 Task: Add Bourbon Salmon Portion to the cart.
Action: Mouse moved to (17, 121)
Screenshot: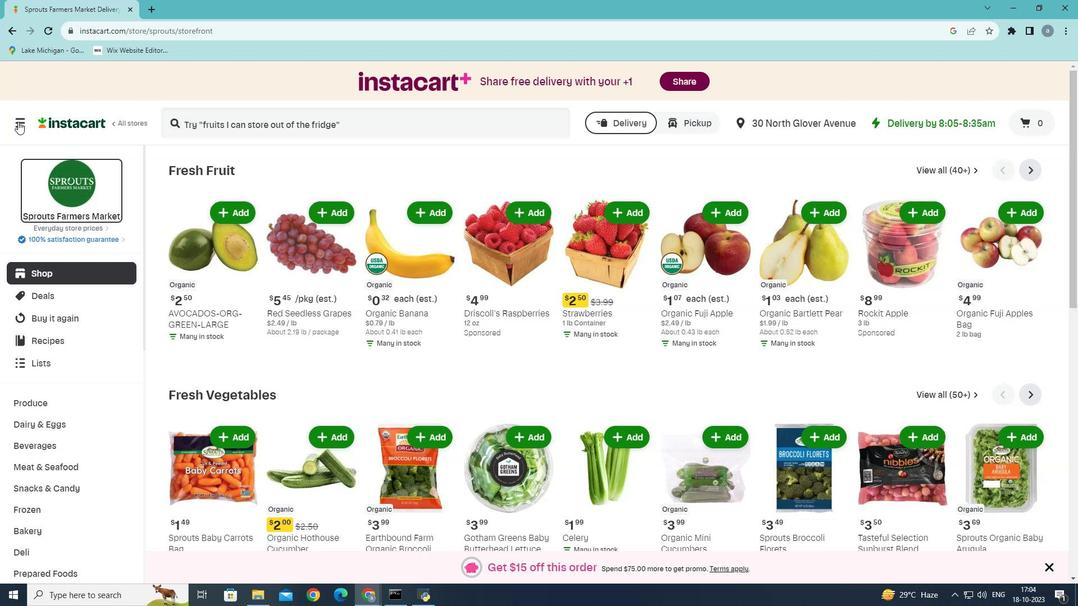 
Action: Mouse pressed left at (17, 121)
Screenshot: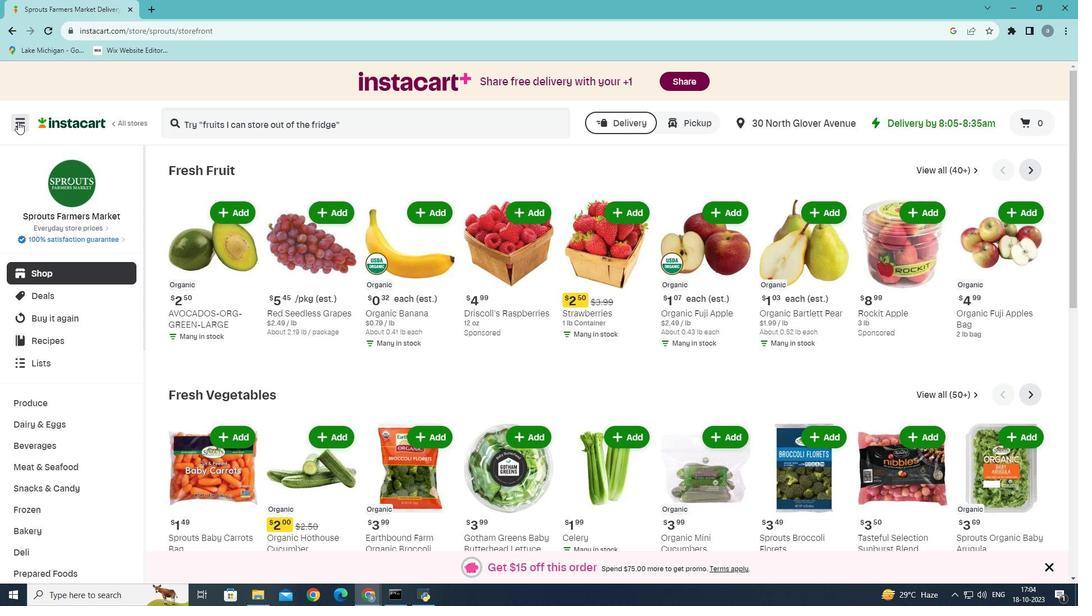 
Action: Mouse moved to (65, 331)
Screenshot: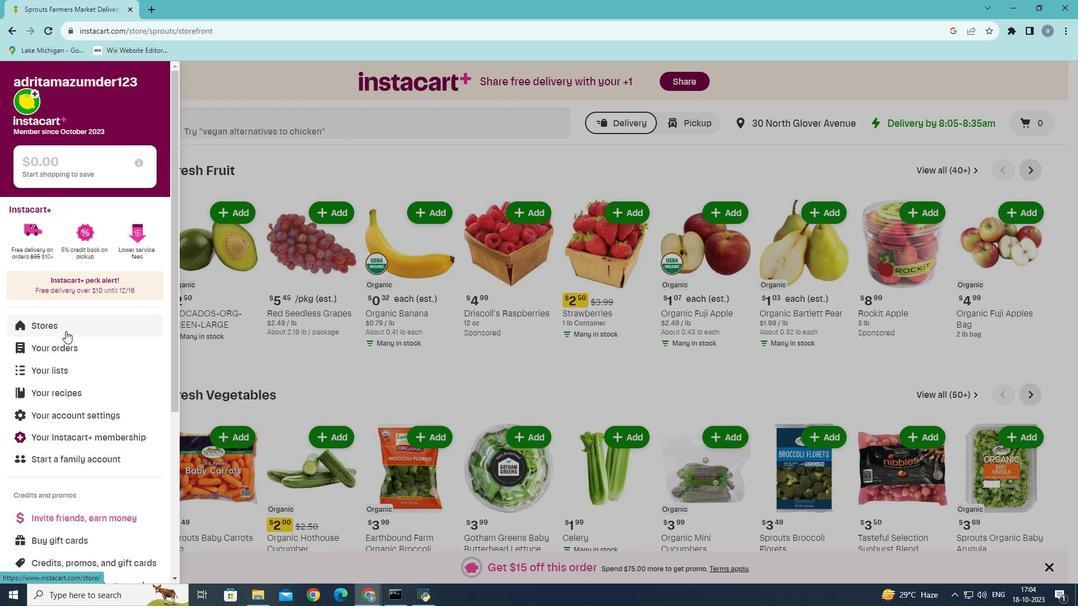 
Action: Mouse pressed left at (65, 331)
Screenshot: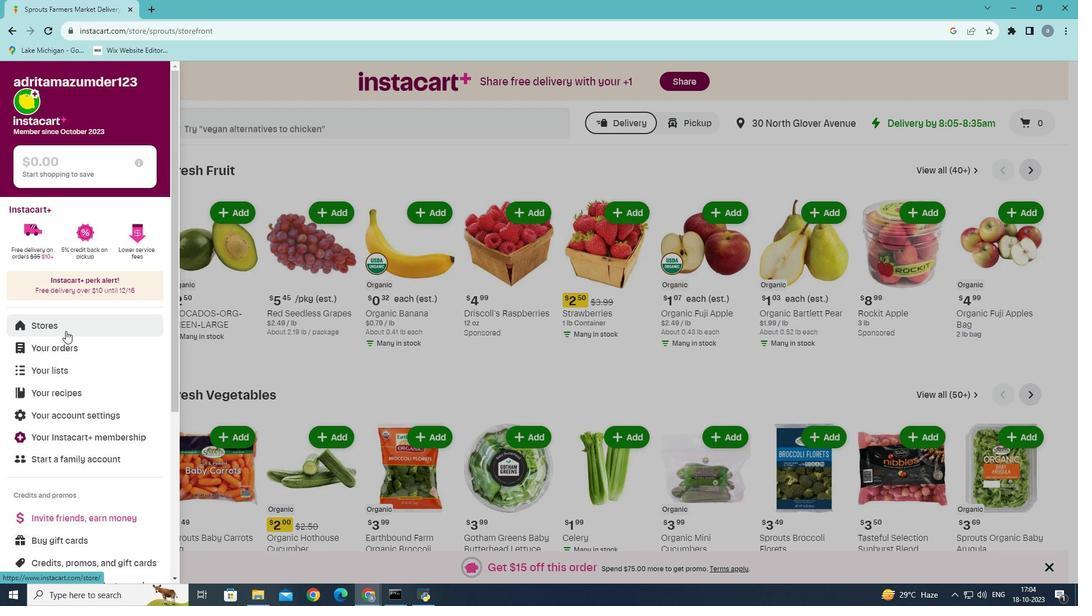 
Action: Mouse moved to (261, 129)
Screenshot: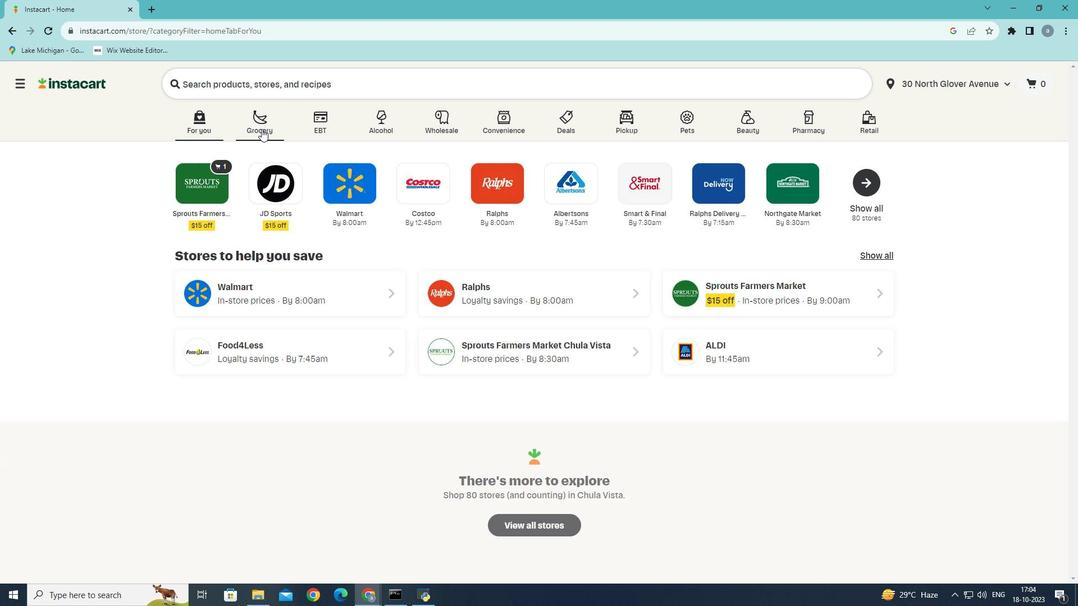 
Action: Mouse pressed left at (261, 129)
Screenshot: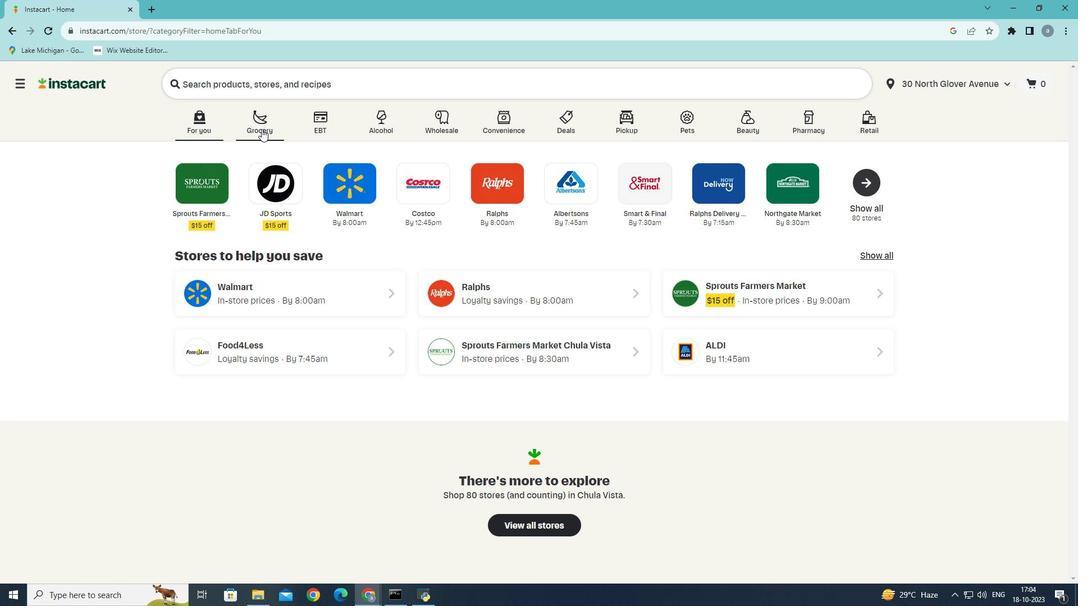 
Action: Mouse moved to (268, 337)
Screenshot: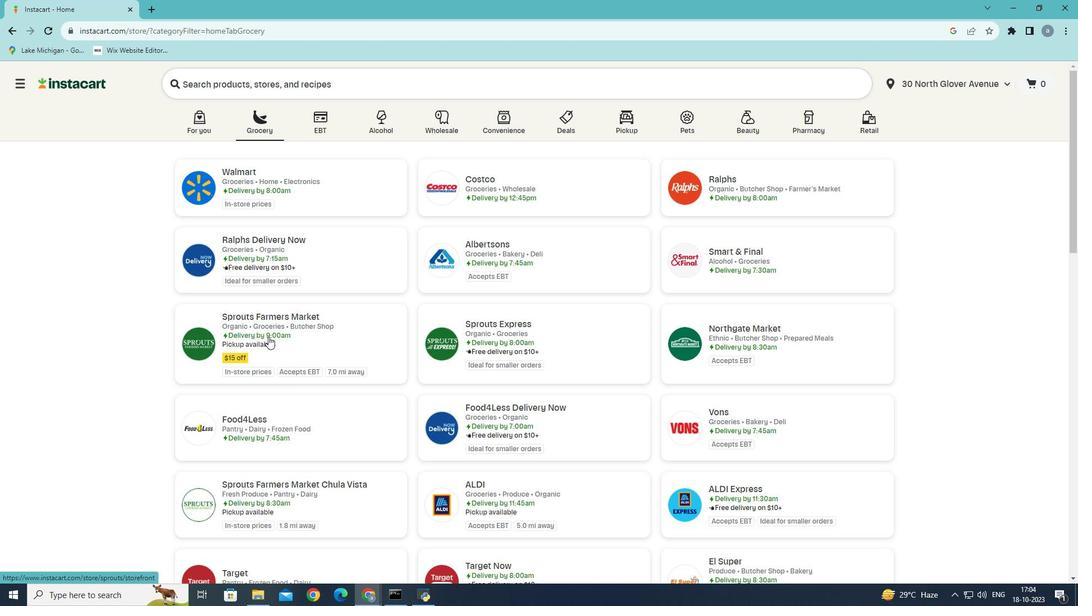 
Action: Mouse pressed left at (268, 337)
Screenshot: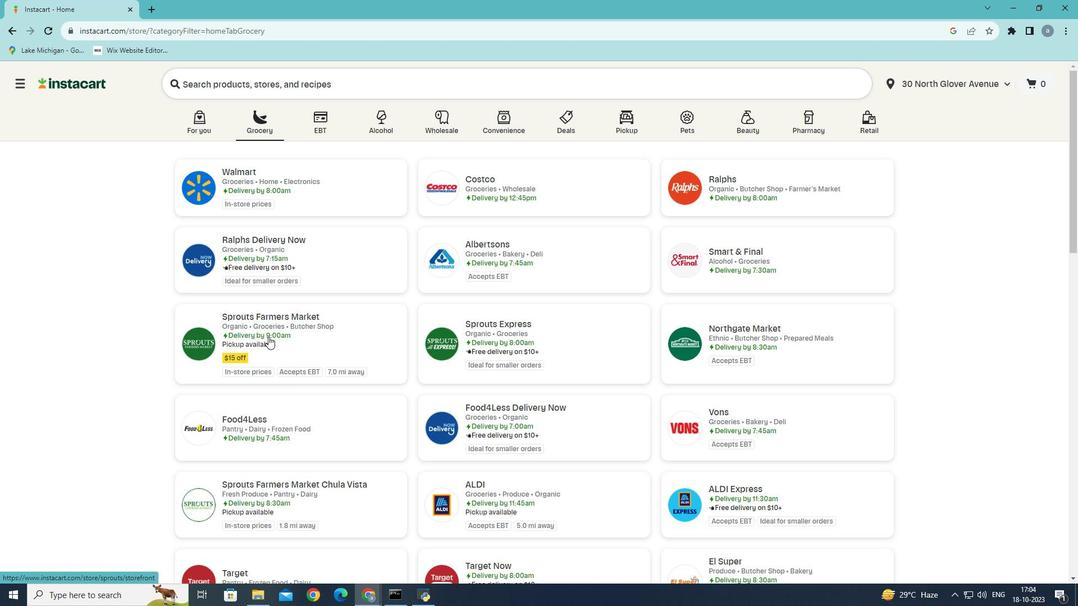 
Action: Mouse moved to (76, 472)
Screenshot: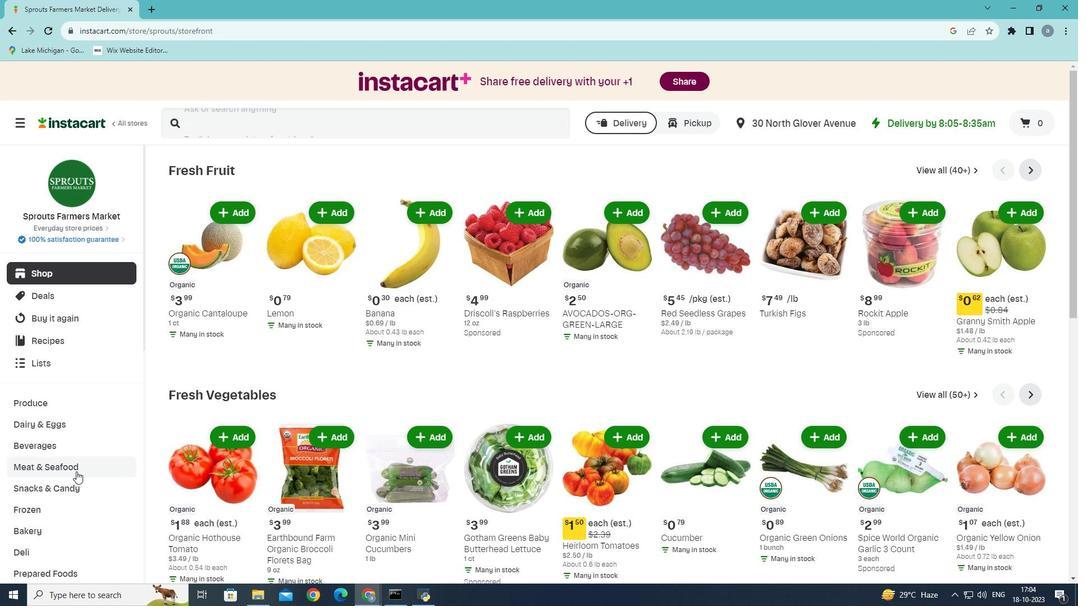 
Action: Mouse pressed left at (76, 472)
Screenshot: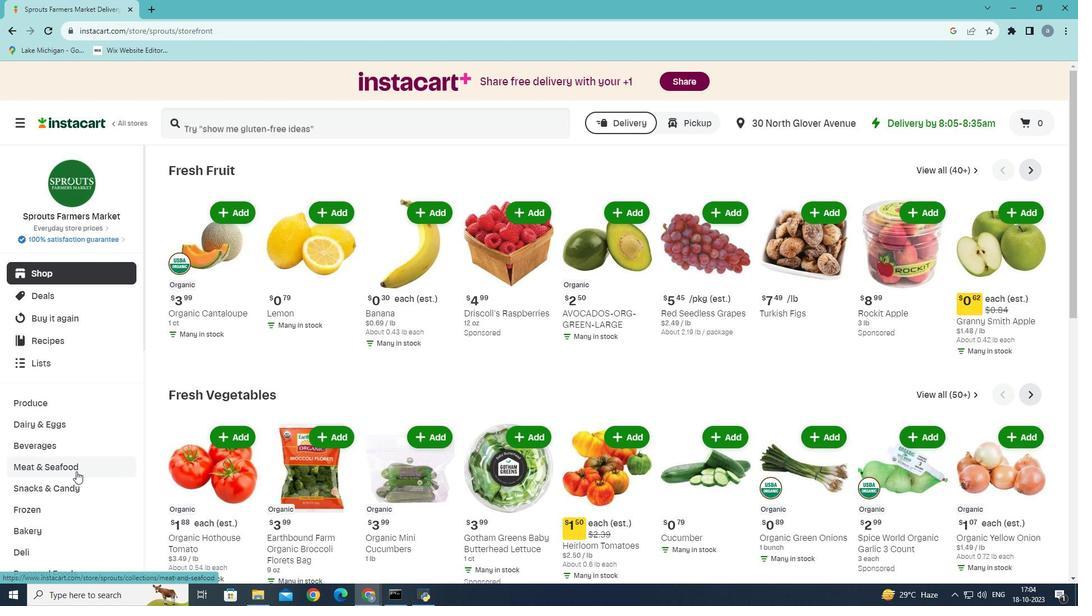 
Action: Mouse moved to (440, 200)
Screenshot: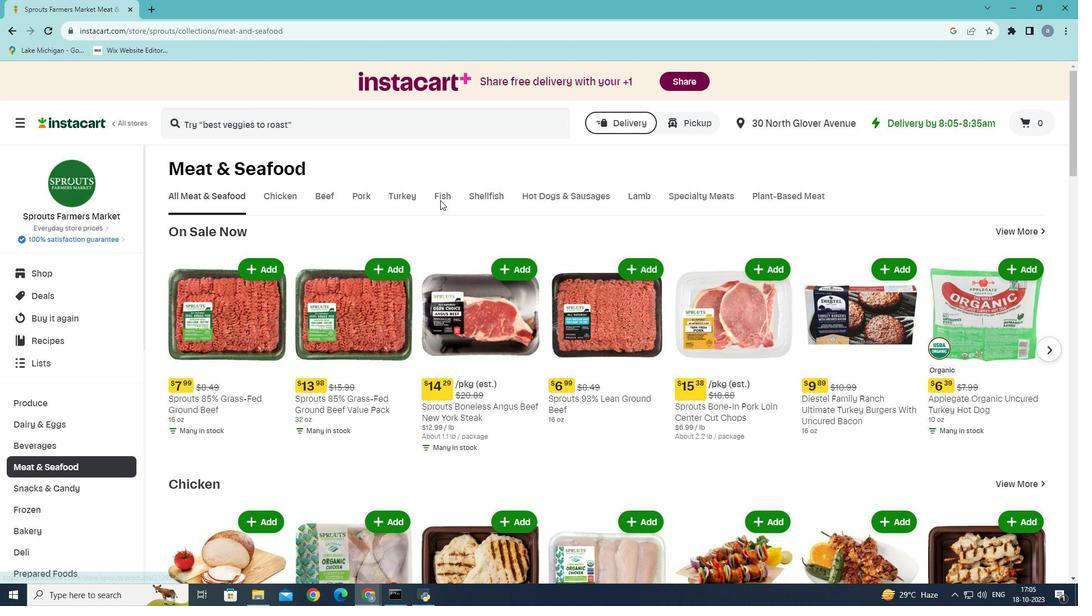 
Action: Mouse pressed left at (440, 200)
Screenshot: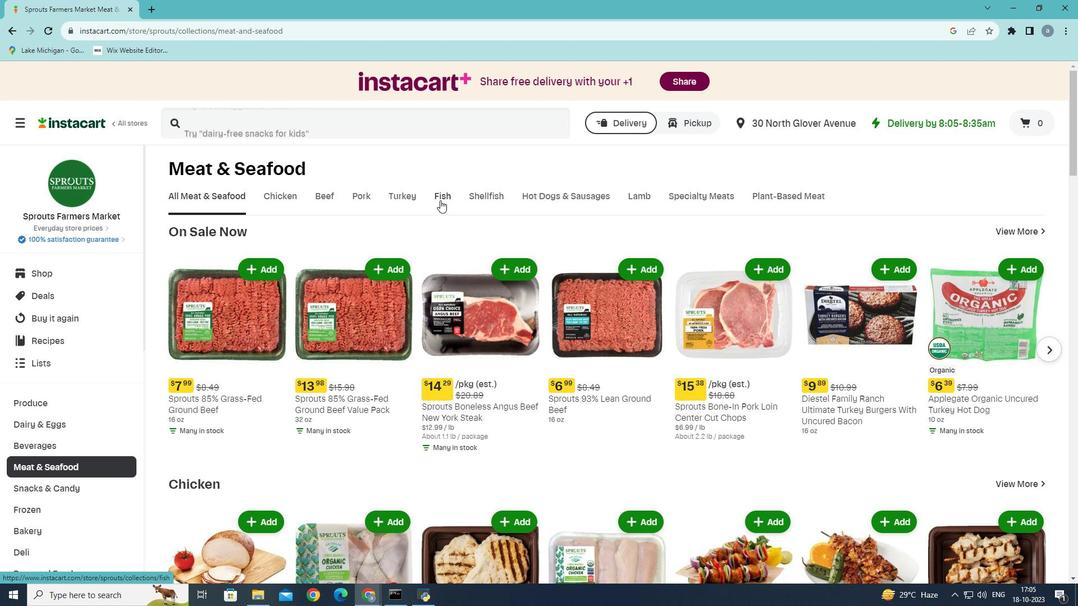 
Action: Mouse moved to (456, 306)
Screenshot: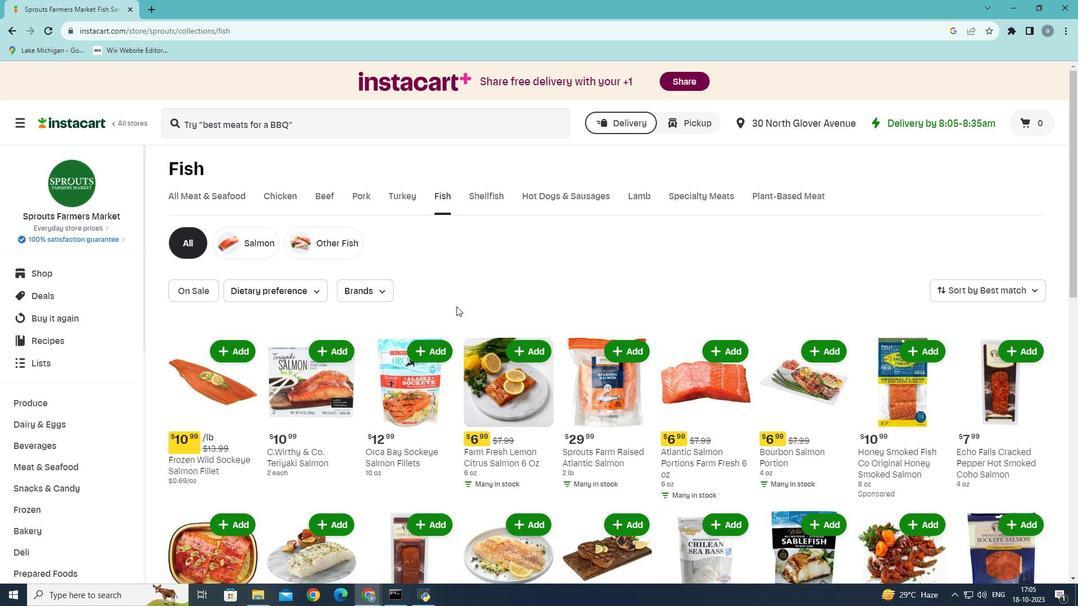 
Action: Mouse scrolled (456, 306) with delta (0, 0)
Screenshot: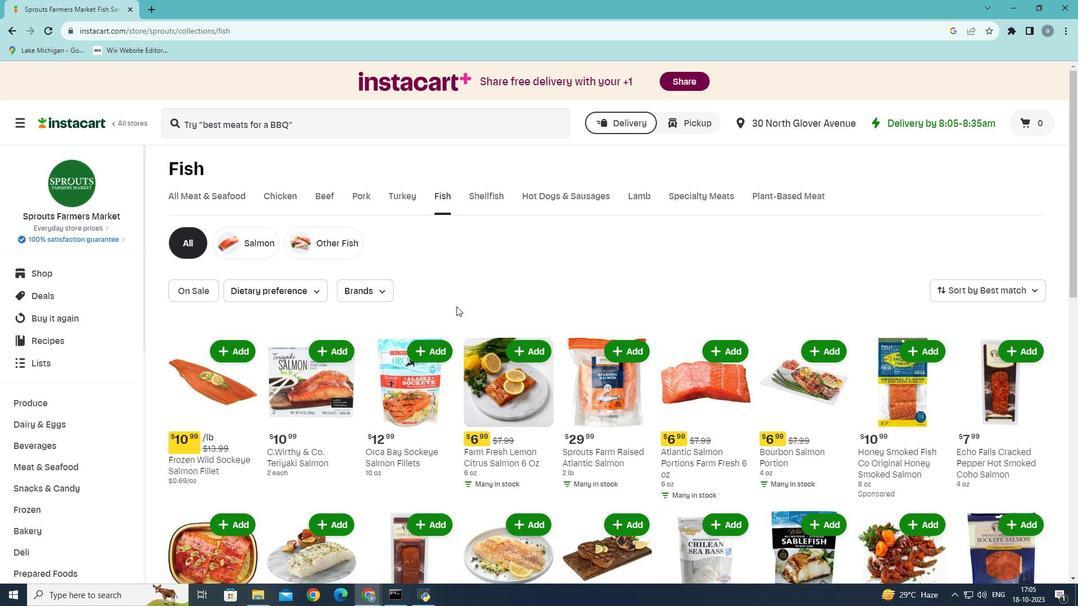 
Action: Mouse scrolled (456, 306) with delta (0, 0)
Screenshot: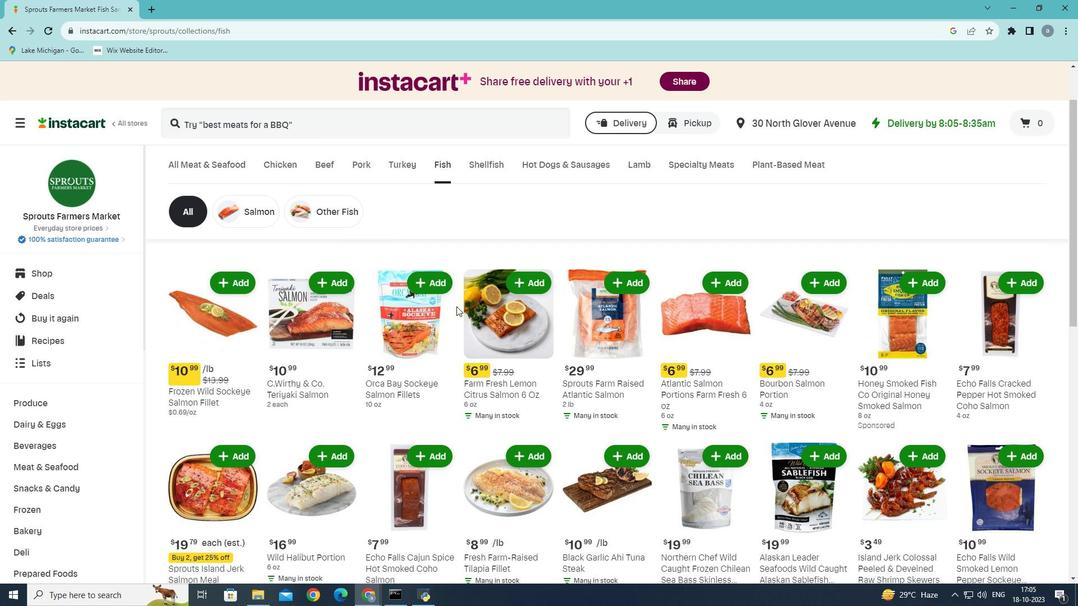 
Action: Mouse moved to (796, 334)
Screenshot: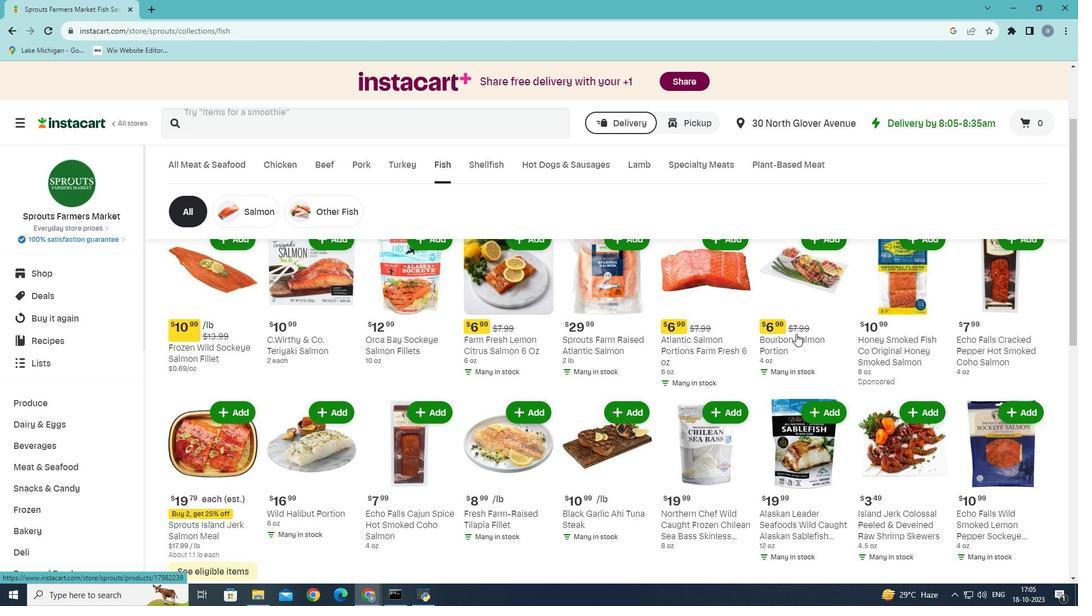 
Action: Mouse scrolled (796, 334) with delta (0, 0)
Screenshot: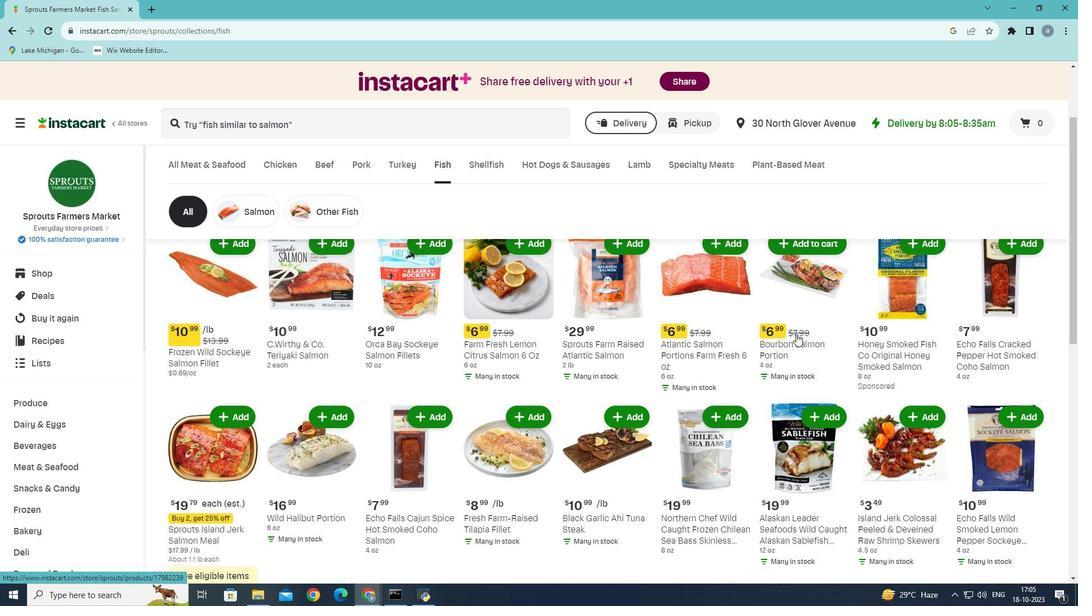 
Action: Mouse moved to (833, 292)
Screenshot: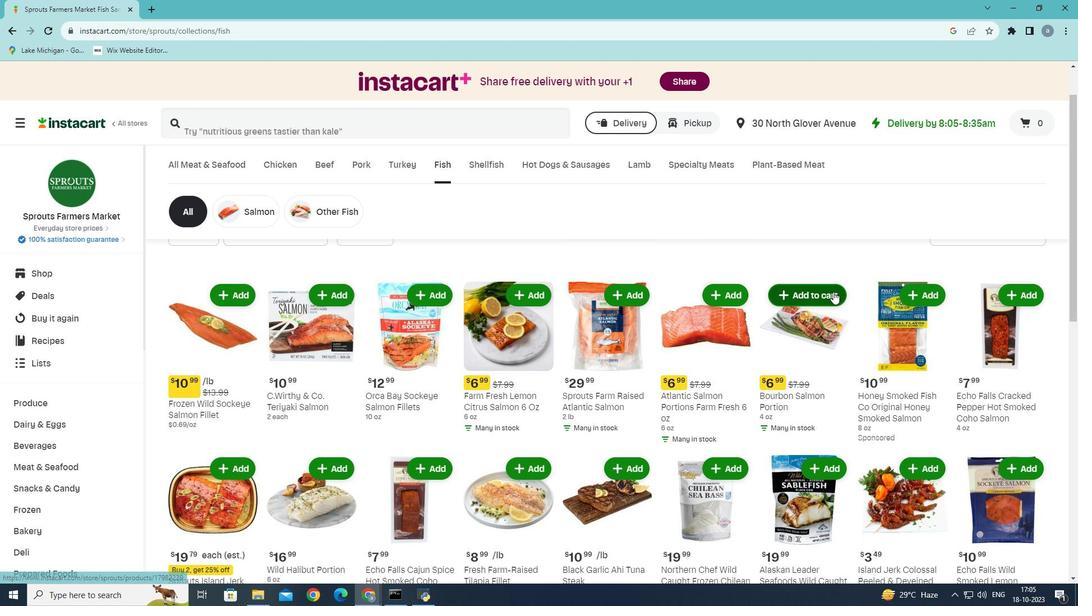 
Action: Mouse pressed left at (833, 292)
Screenshot: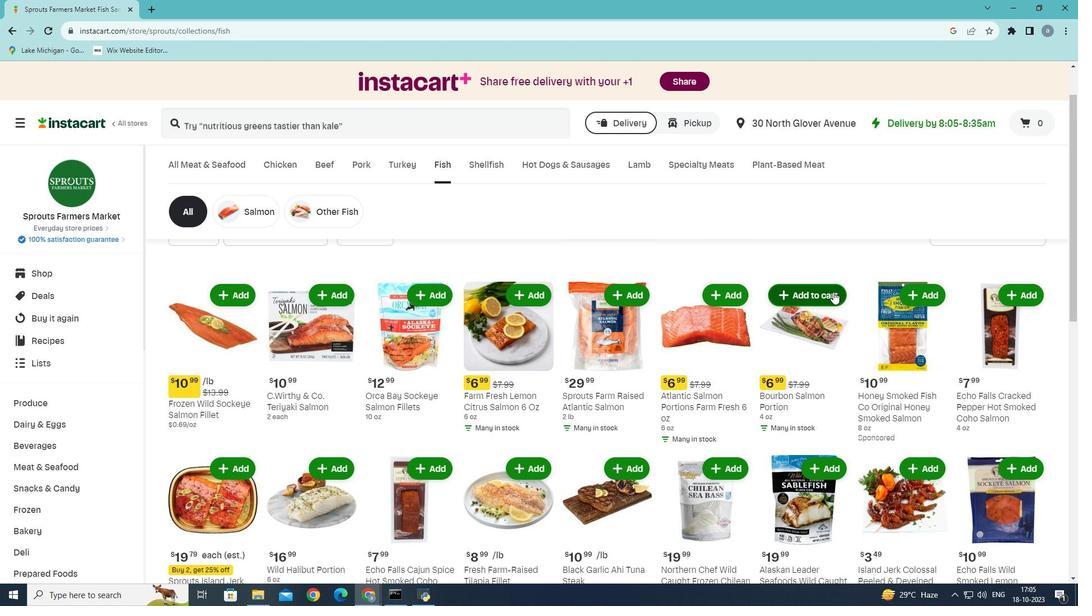 
Action: Mouse moved to (812, 296)
Screenshot: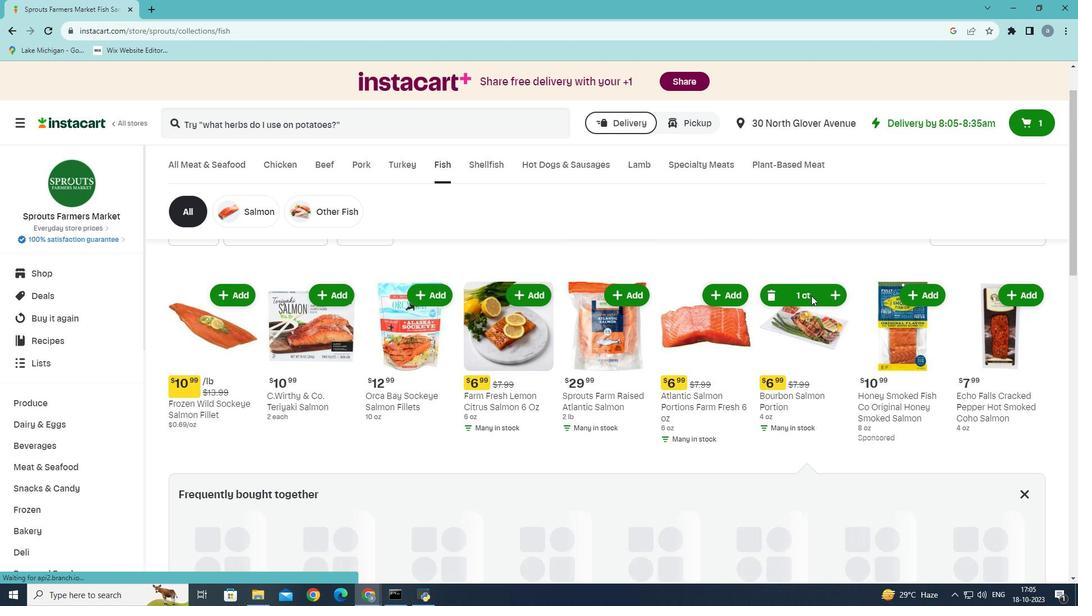
